 Task: Set the second CSA key to "yEksdu72Y"
Action: Mouse moved to (89, 10)
Screenshot: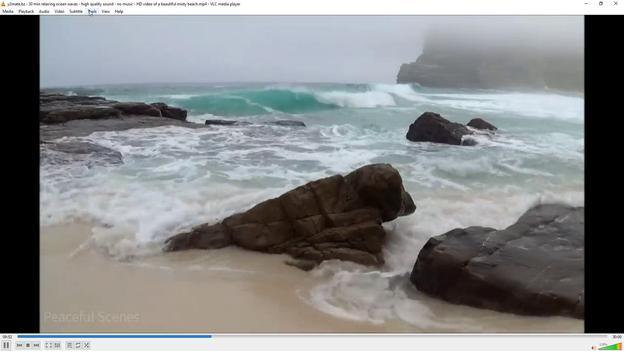 
Action: Mouse pressed left at (89, 10)
Screenshot: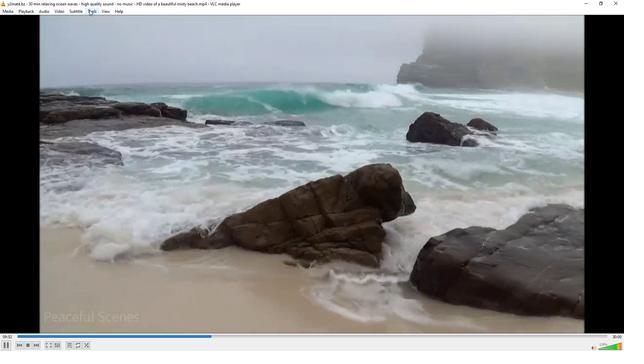 
Action: Mouse moved to (104, 89)
Screenshot: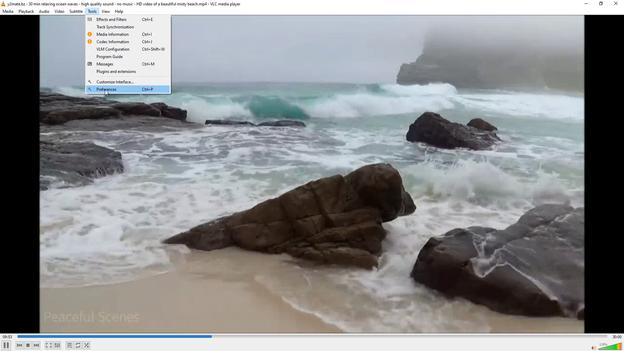 
Action: Mouse pressed left at (104, 89)
Screenshot: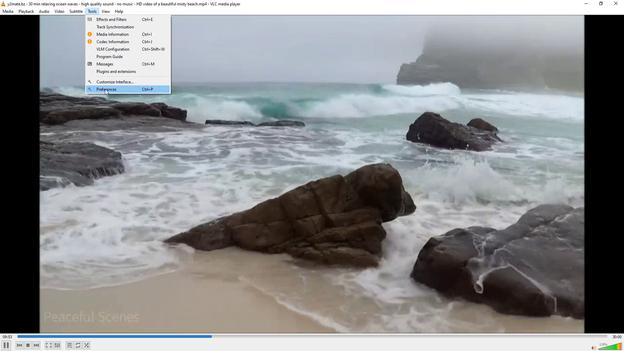 
Action: Mouse moved to (174, 270)
Screenshot: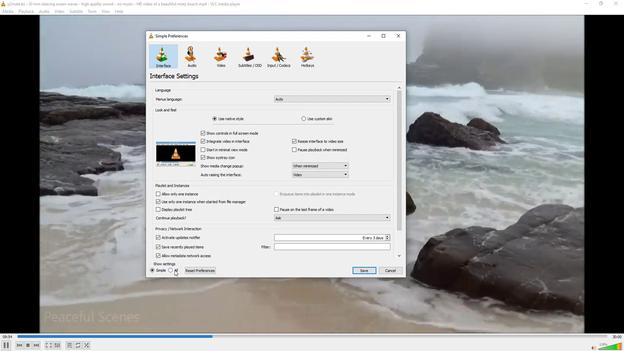 
Action: Mouse pressed left at (174, 270)
Screenshot: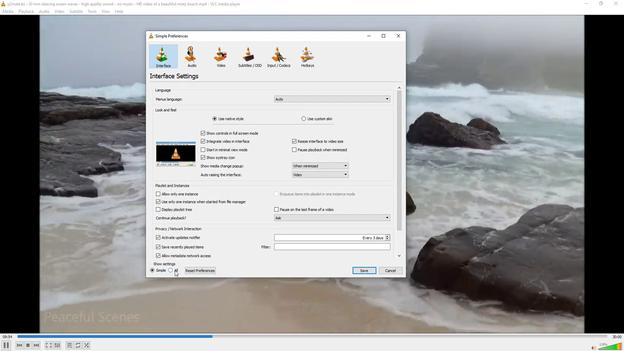 
Action: Mouse moved to (161, 178)
Screenshot: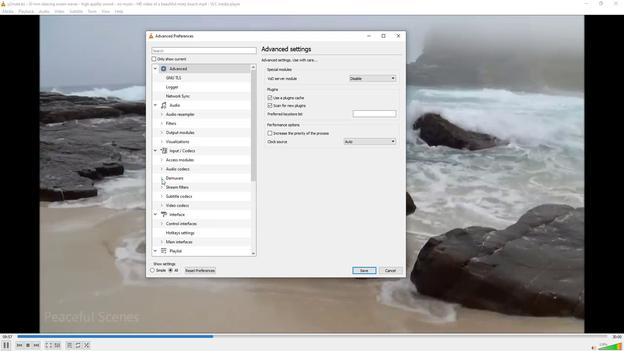 
Action: Mouse pressed left at (161, 178)
Screenshot: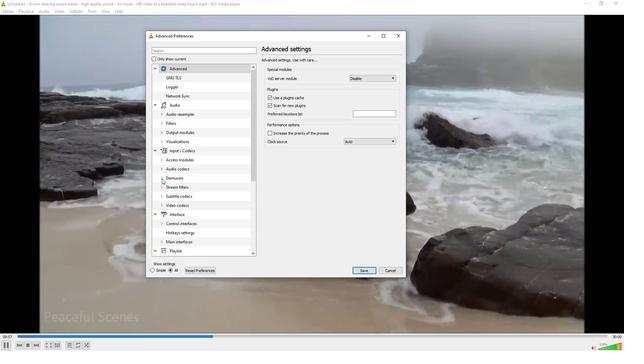 
Action: Mouse moved to (185, 222)
Screenshot: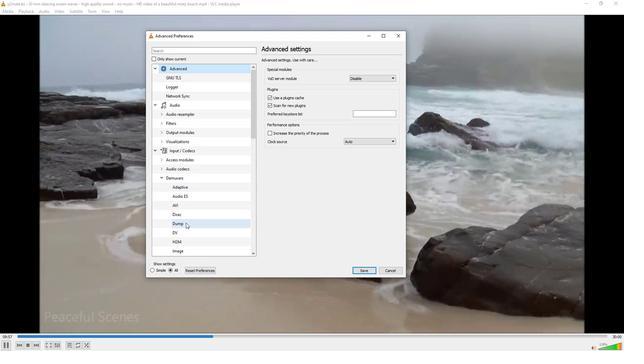 
Action: Mouse scrolled (185, 222) with delta (0, 0)
Screenshot: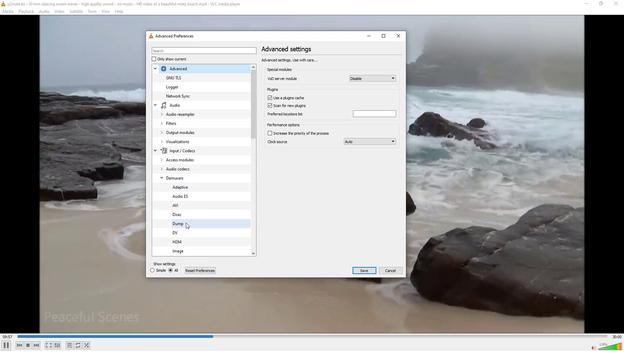 
Action: Mouse scrolled (185, 222) with delta (0, 0)
Screenshot: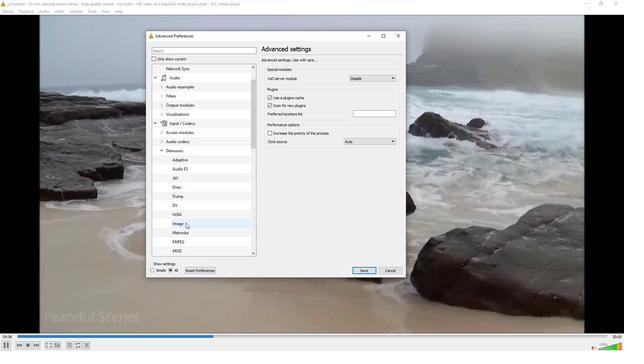 
Action: Mouse scrolled (185, 222) with delta (0, 0)
Screenshot: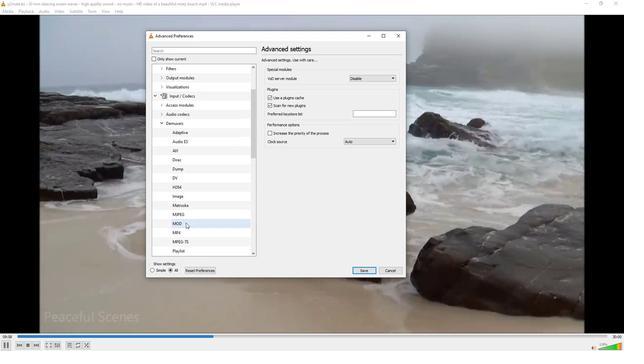 
Action: Mouse moved to (185, 215)
Screenshot: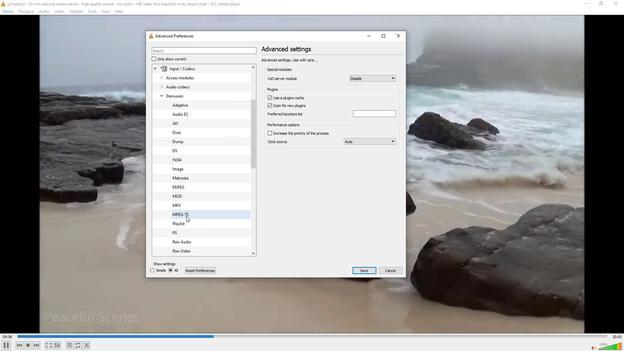 
Action: Mouse pressed left at (185, 215)
Screenshot: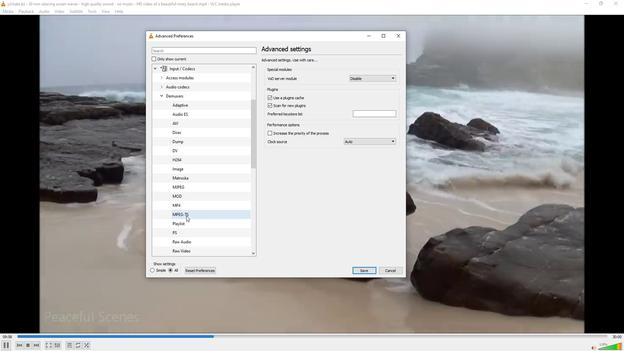 
Action: Mouse moved to (359, 110)
Screenshot: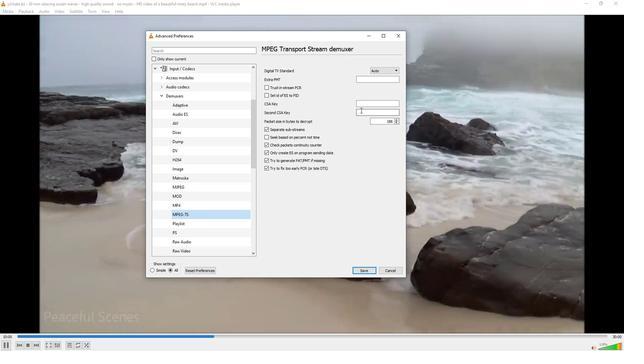 
Action: Mouse pressed left at (359, 110)
Screenshot: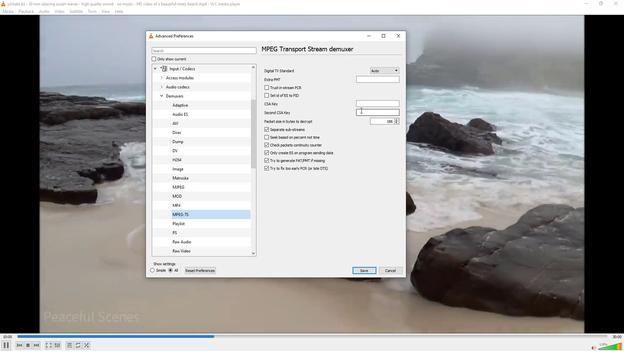 
Action: Key pressed y<Key.caps_lock>E<Key.caps_lock>ksdu72<Key.caps_lock>Y
Screenshot: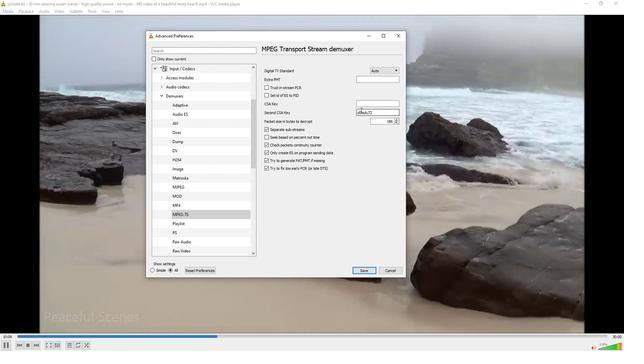 
Action: Mouse moved to (387, 153)
Screenshot: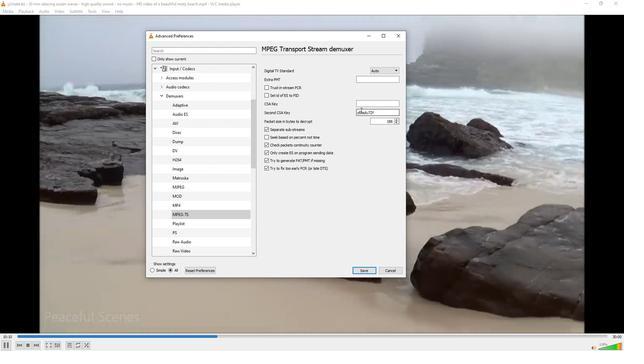 
